 Task: Create in the project XcelTech and in the Backlog issue 'Upgrade the user authentication and authorization system of a web application to improve security and compliance' a child issue 'Data backup and retention policy creation and auditing', and assign it to team member softage.2@softage.net.
Action: Mouse moved to (187, 48)
Screenshot: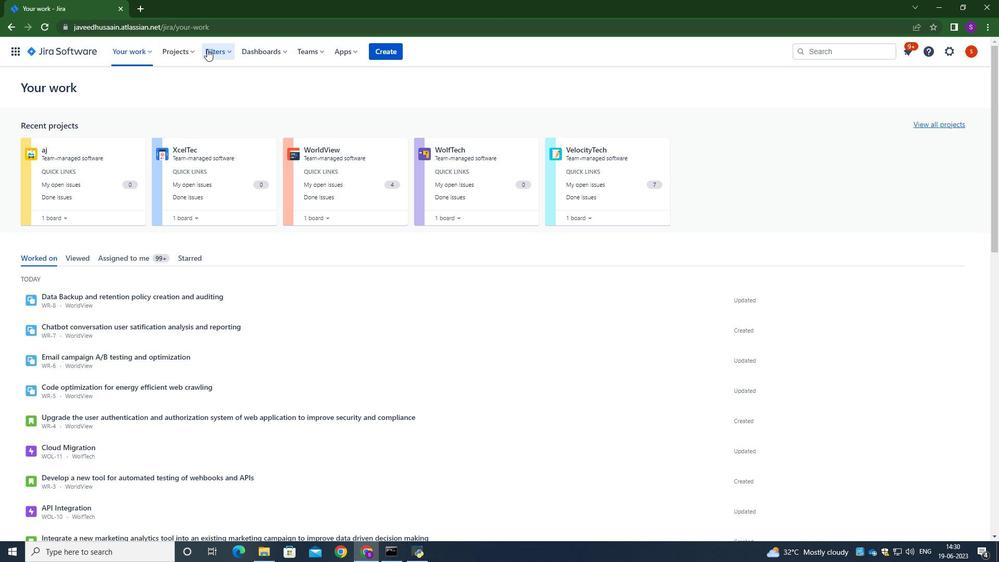 
Action: Mouse pressed left at (187, 48)
Screenshot: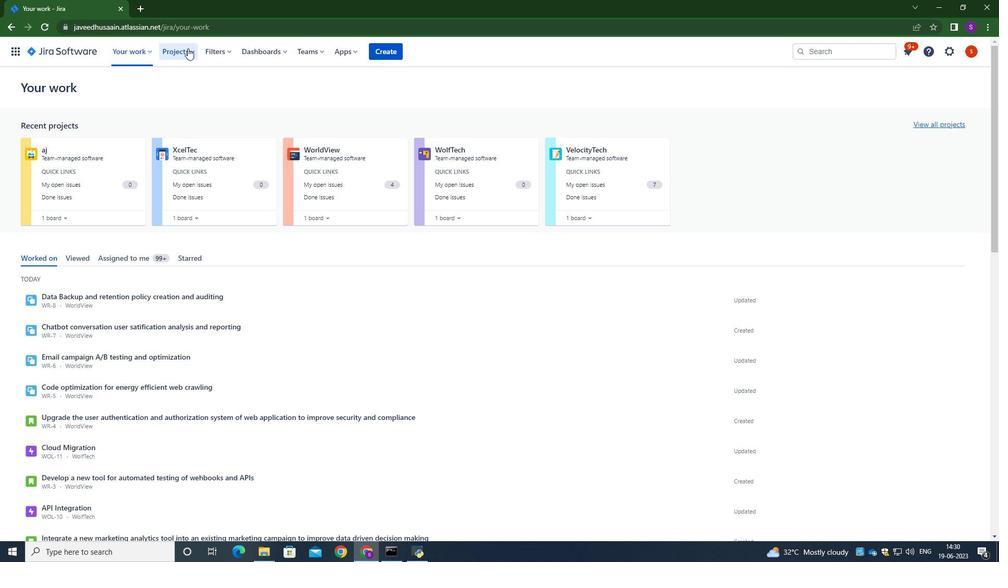 
Action: Mouse moved to (216, 148)
Screenshot: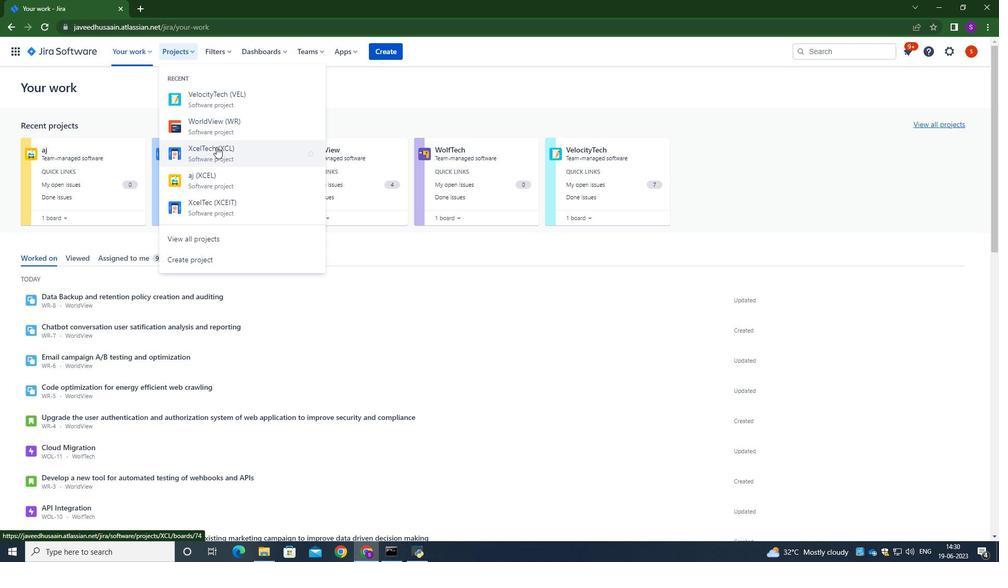 
Action: Mouse pressed left at (216, 148)
Screenshot: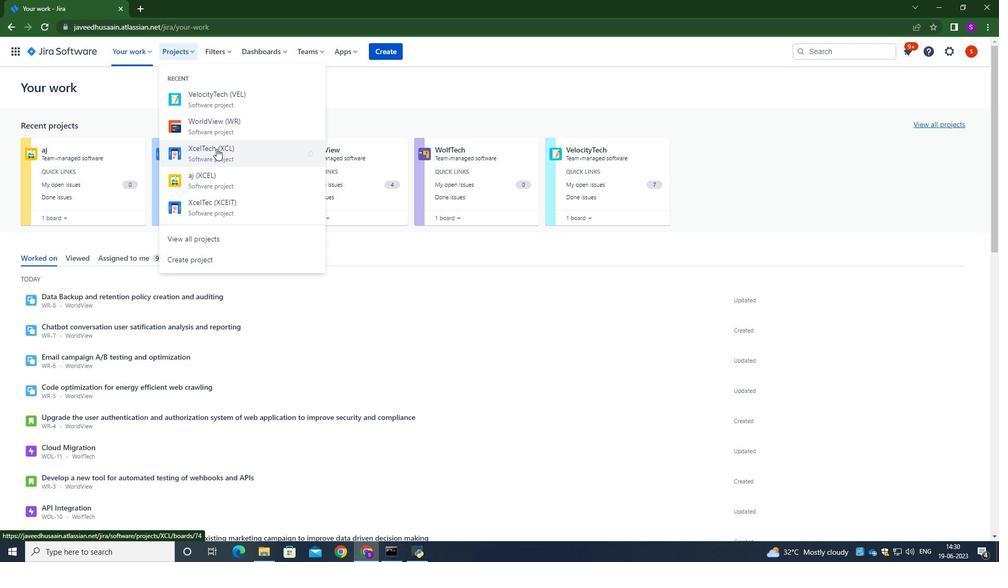 
Action: Mouse moved to (70, 157)
Screenshot: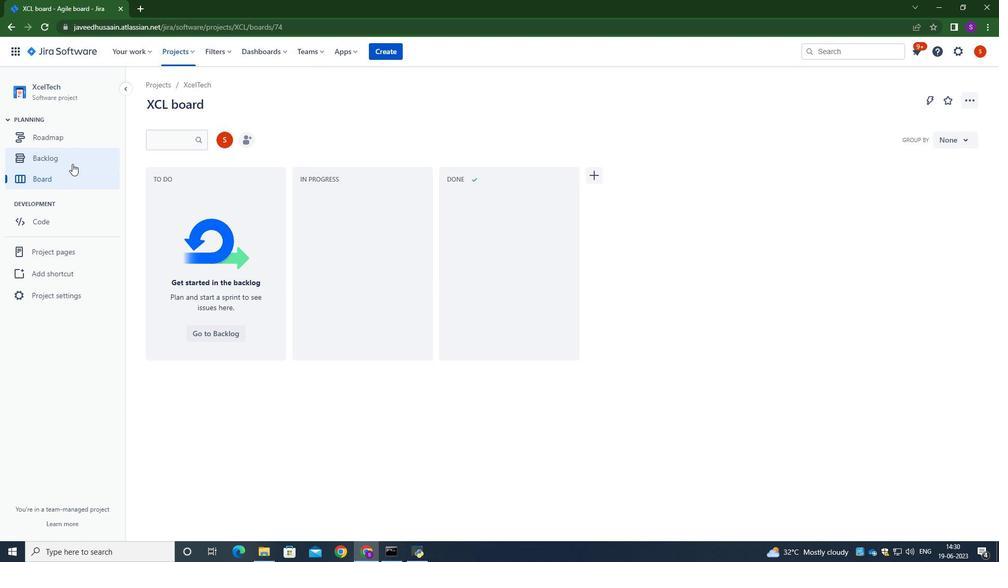 
Action: Mouse pressed left at (70, 157)
Screenshot: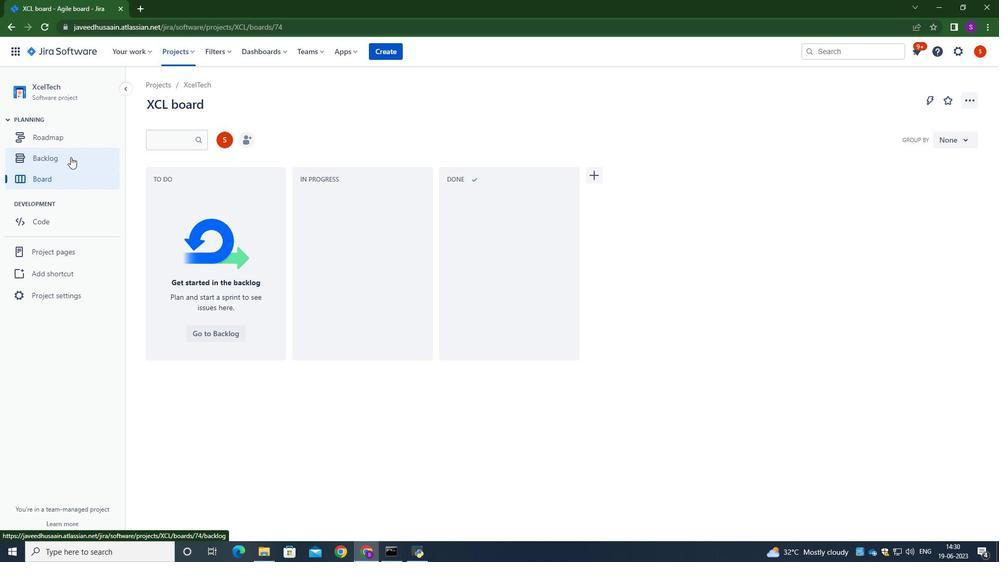 
Action: Mouse moved to (363, 209)
Screenshot: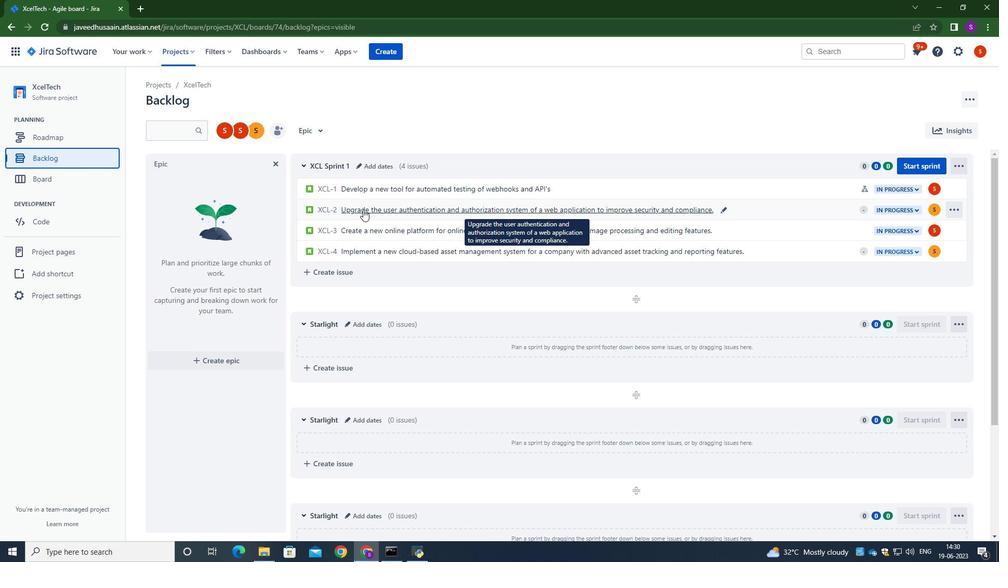 
Action: Mouse pressed left at (363, 209)
Screenshot: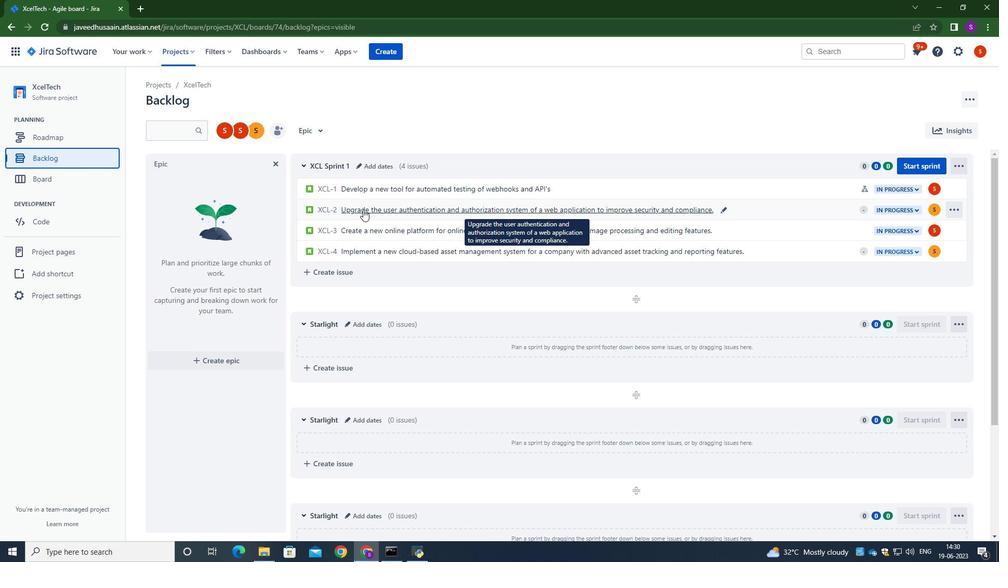 
Action: Mouse moved to (813, 249)
Screenshot: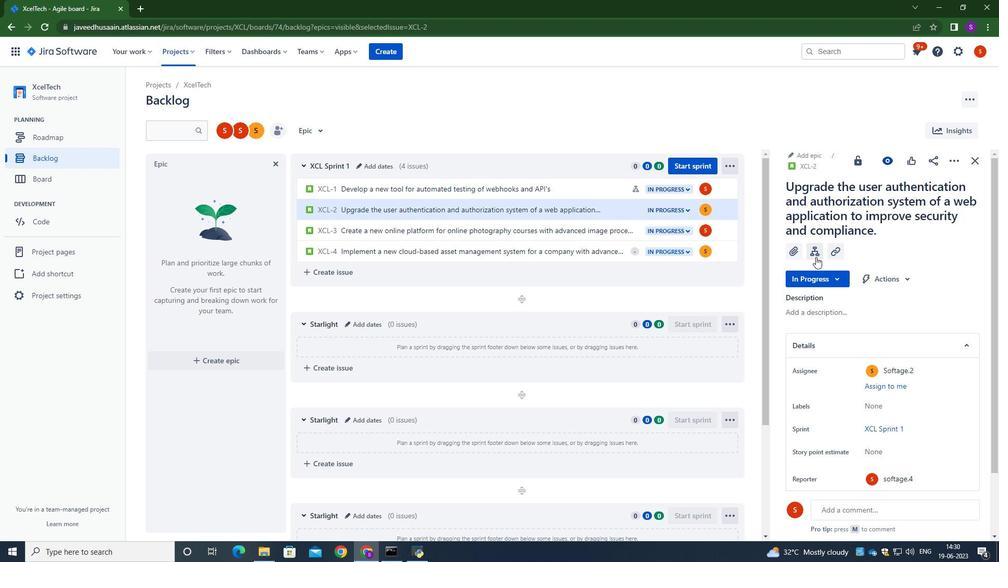 
Action: Mouse pressed left at (813, 249)
Screenshot: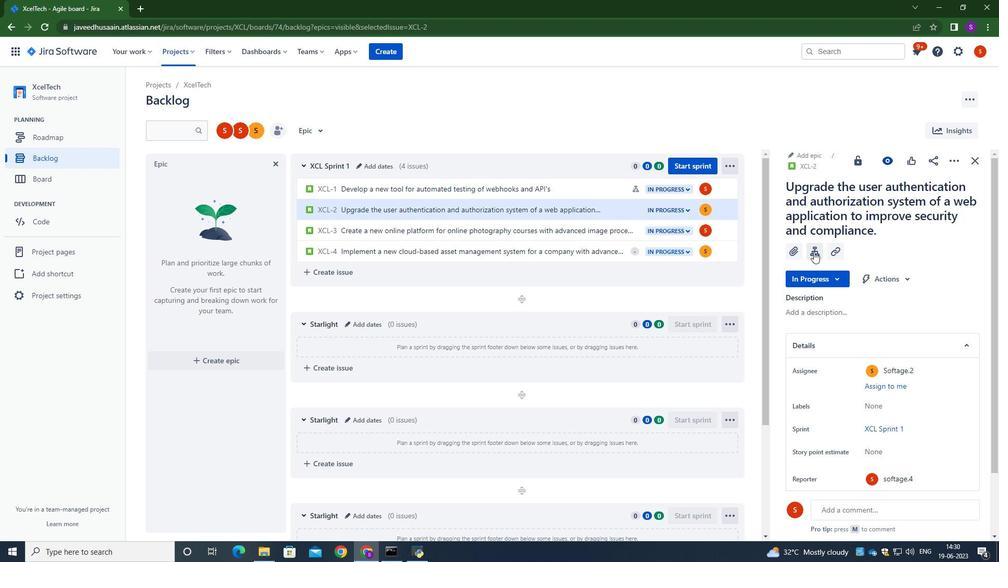 
Action: Mouse moved to (840, 334)
Screenshot: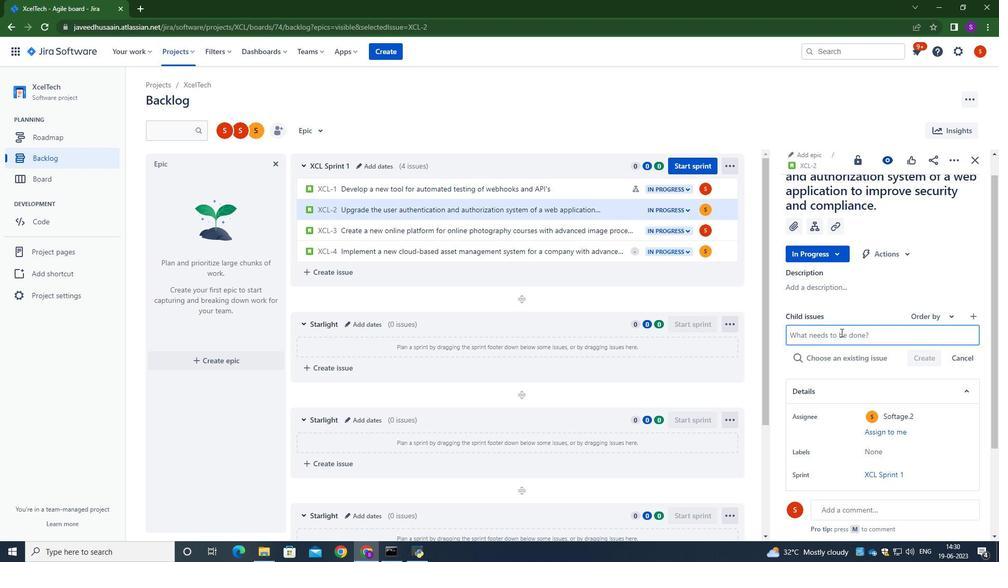 
Action: Mouse pressed left at (840, 334)
Screenshot: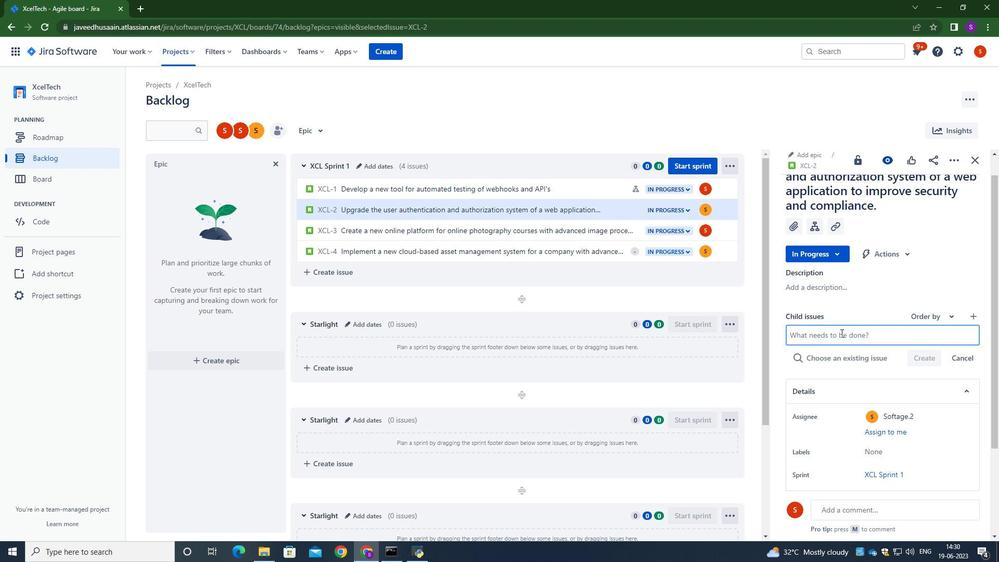 
Action: Key pressed <Key.caps_lock>D<Key.caps_lock>ata<Key.space>backup<Key.space>and<Key.space>retention<Key.space>poic<Key.backspace><Key.backspace>licy<Key.space>creation<Key.space>and<Key.space>auditing<Key.space>
Screenshot: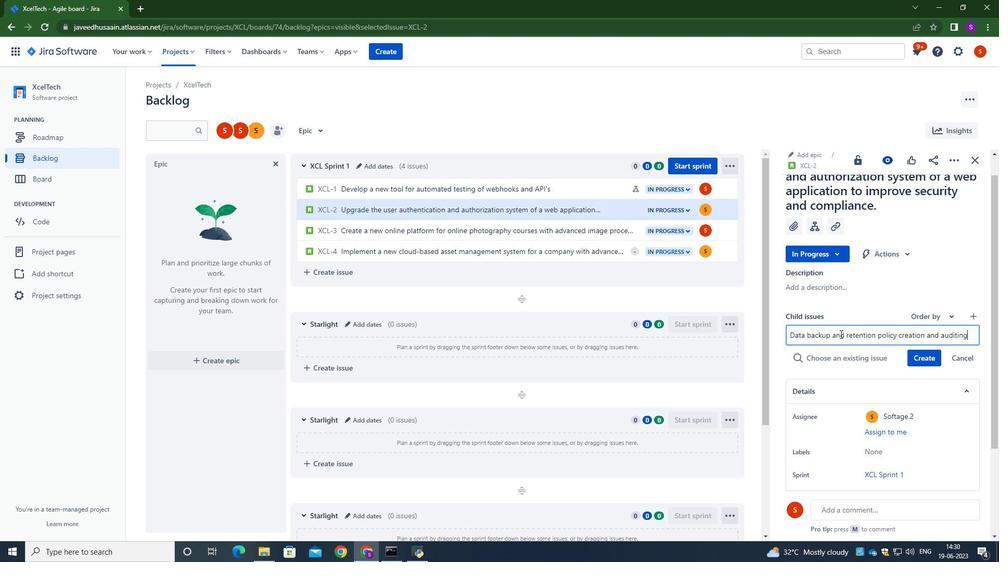 
Action: Mouse moved to (926, 355)
Screenshot: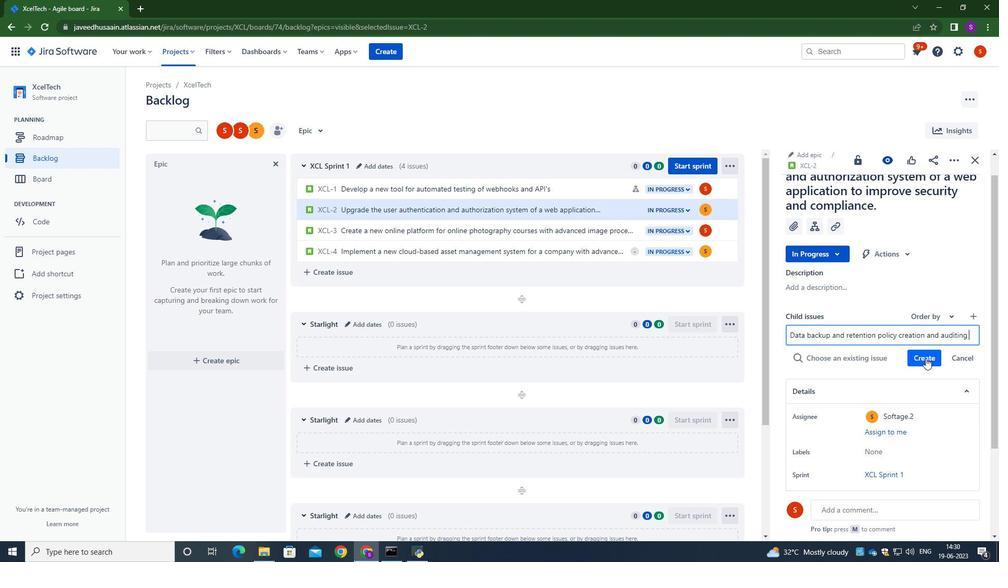
Action: Mouse pressed left at (926, 355)
Screenshot: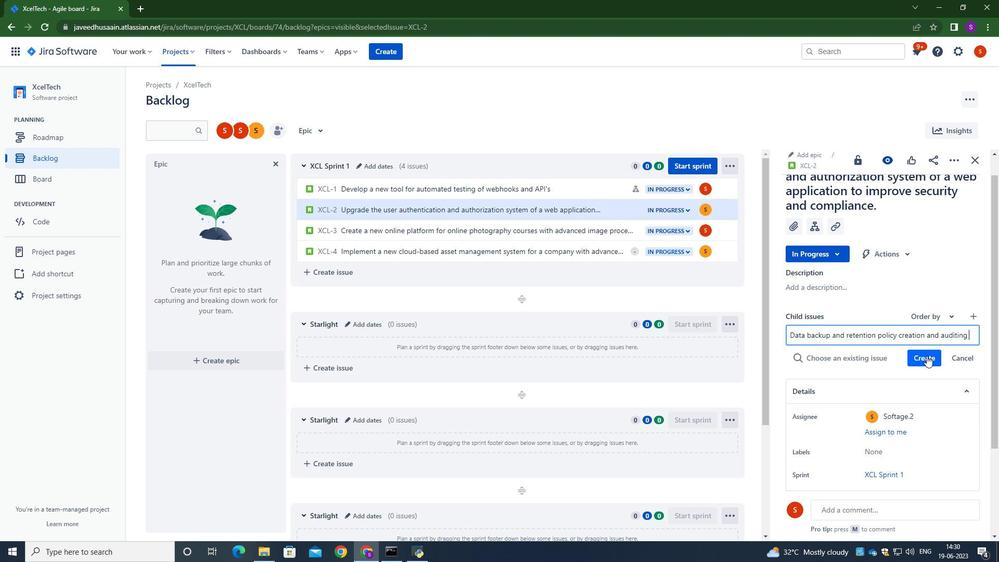 
Action: Mouse moved to (930, 338)
Screenshot: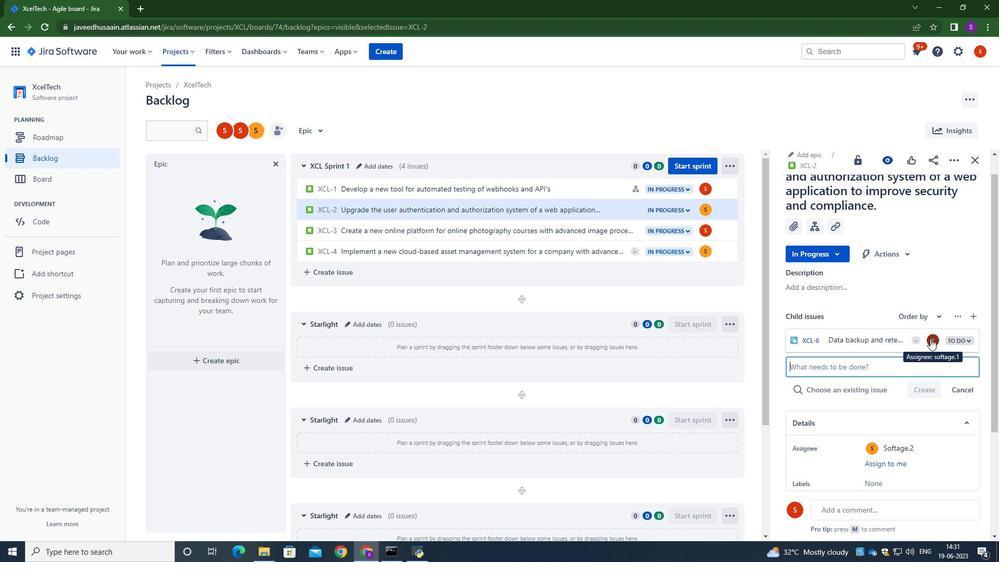 
Action: Mouse pressed left at (930, 338)
Screenshot: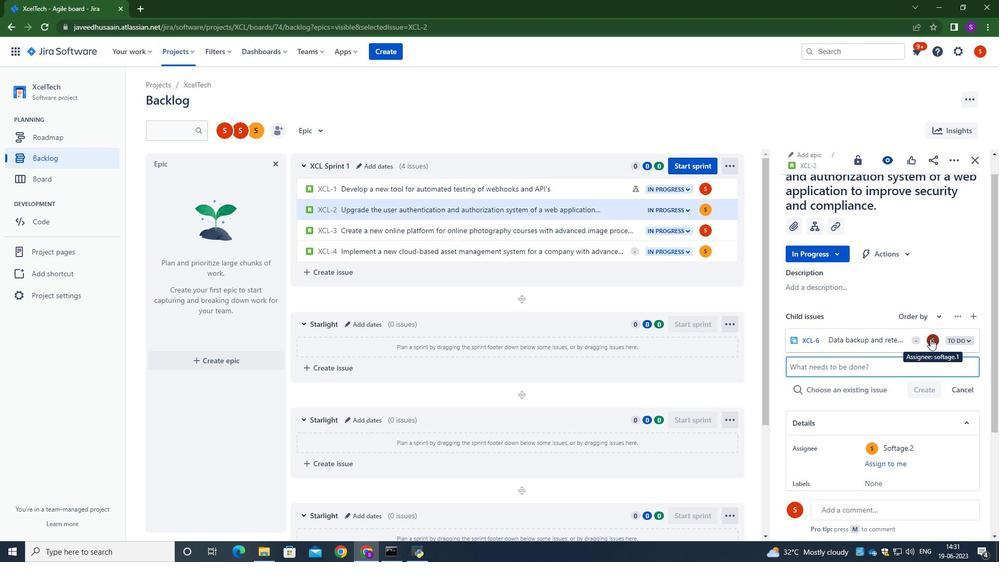 
Action: Key pressed softage.2<Key.shift>@softage.net
Screenshot: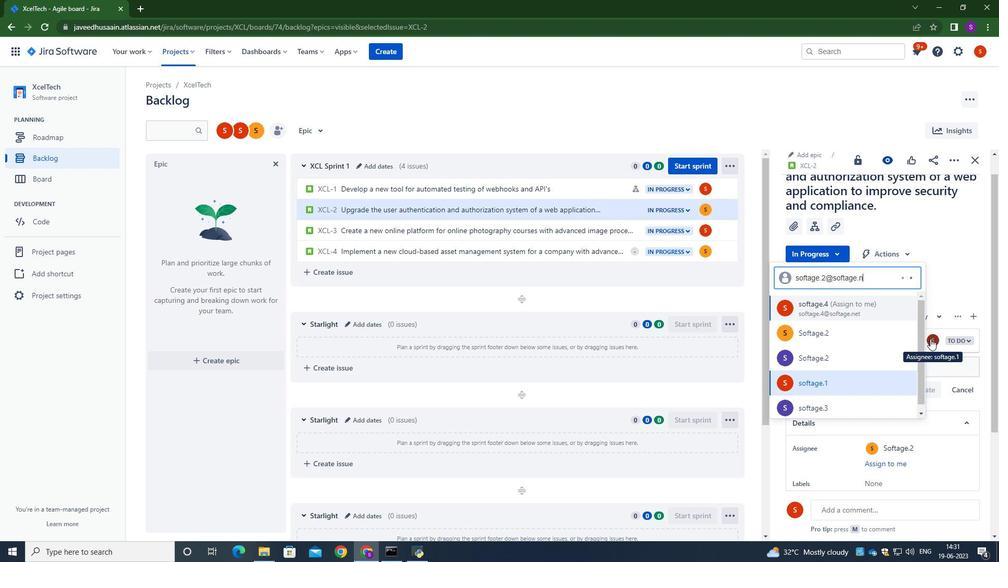 
Action: Mouse moved to (827, 341)
Screenshot: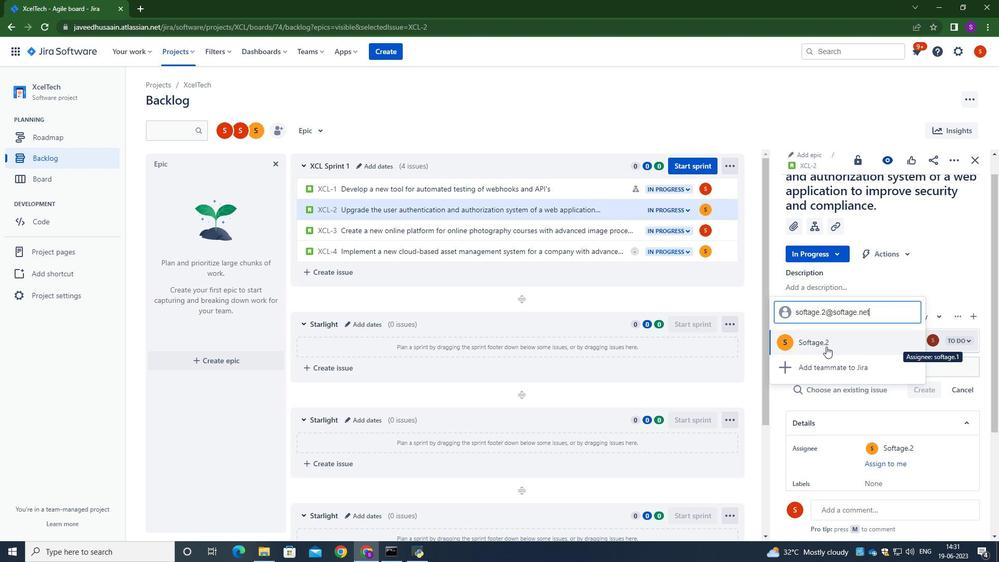 
Action: Mouse pressed left at (827, 341)
Screenshot: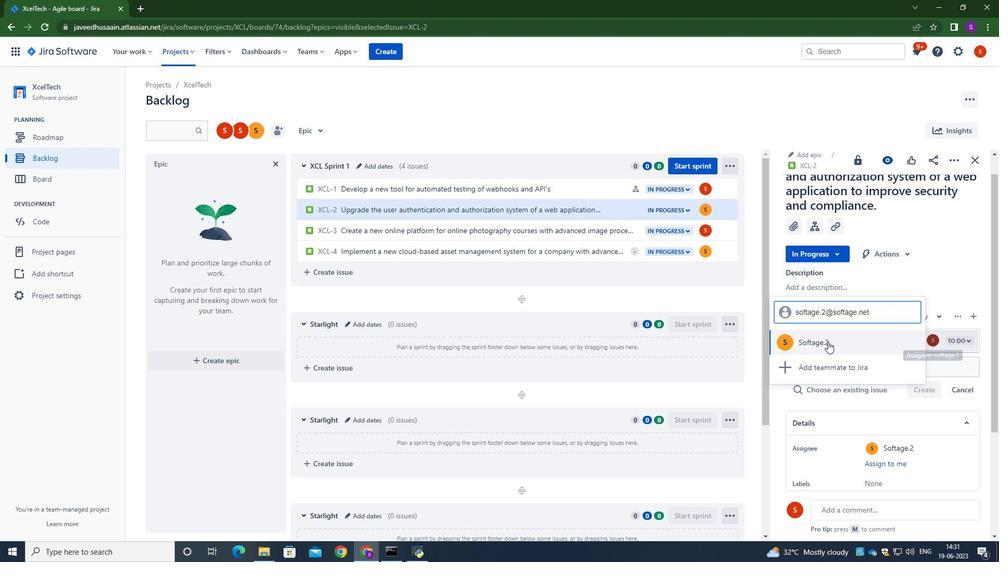 
Action: Mouse moved to (949, 271)
Screenshot: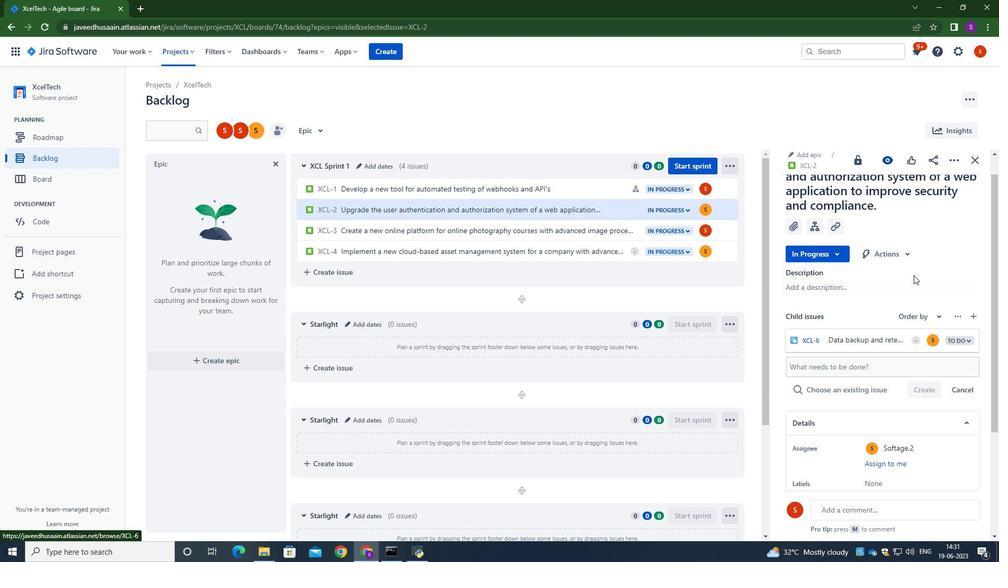 
Action: Mouse pressed left at (949, 271)
Screenshot: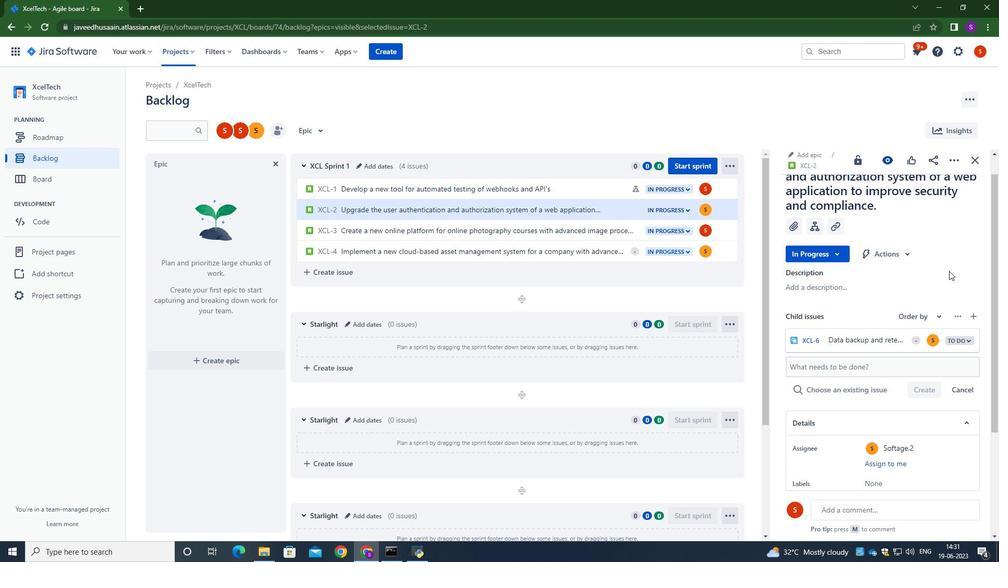 
